 Task: Create New Customer with Customer Name: BCD Tofu House, Billing Address Line1: 298 Lake Floyd Circle, Billing Address Line2:  Hockessin, Billing Address Line3:  Delaware 19707
Action: Mouse moved to (143, 27)
Screenshot: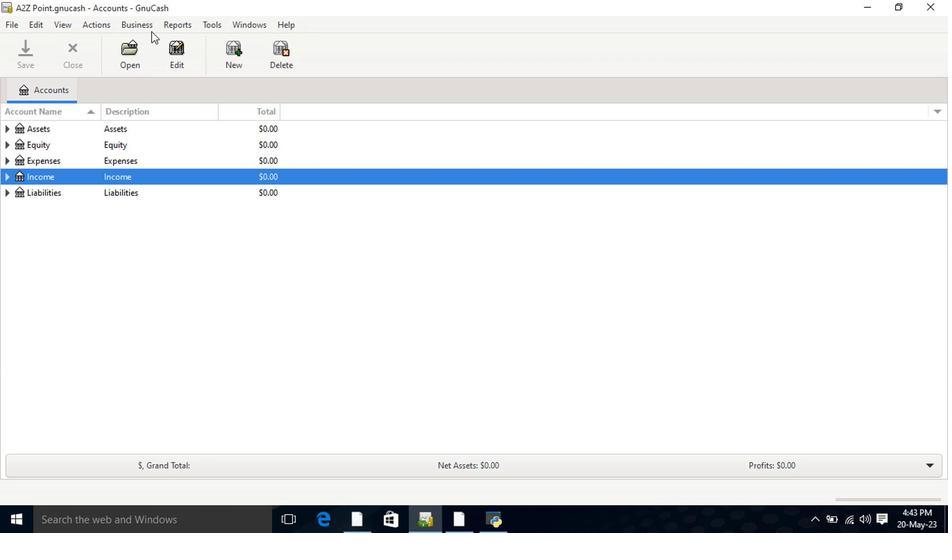 
Action: Mouse pressed left at (143, 27)
Screenshot: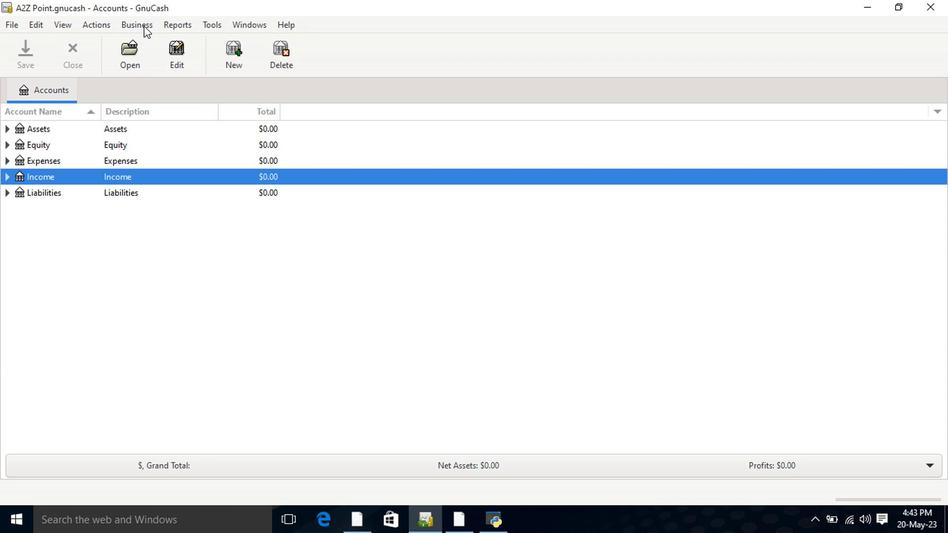 
Action: Mouse moved to (304, 60)
Screenshot: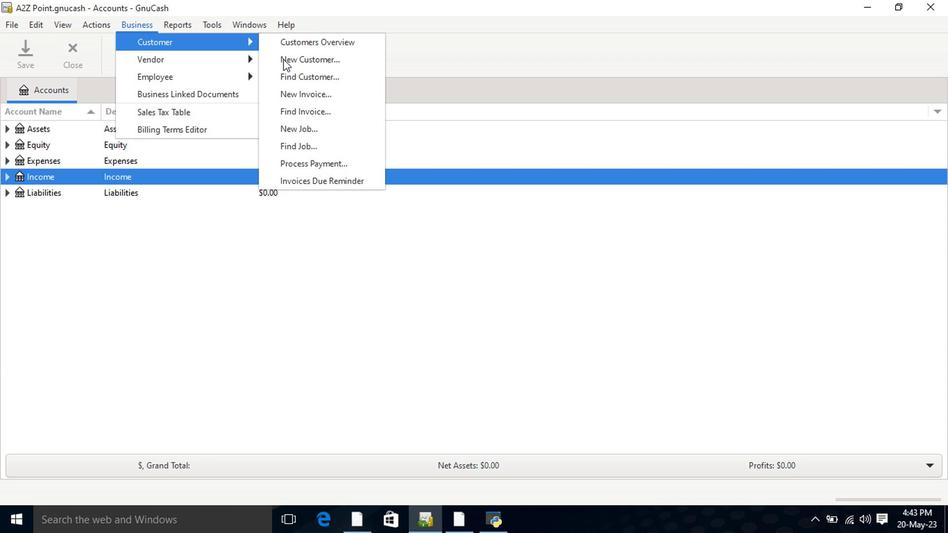 
Action: Mouse pressed left at (304, 60)
Screenshot: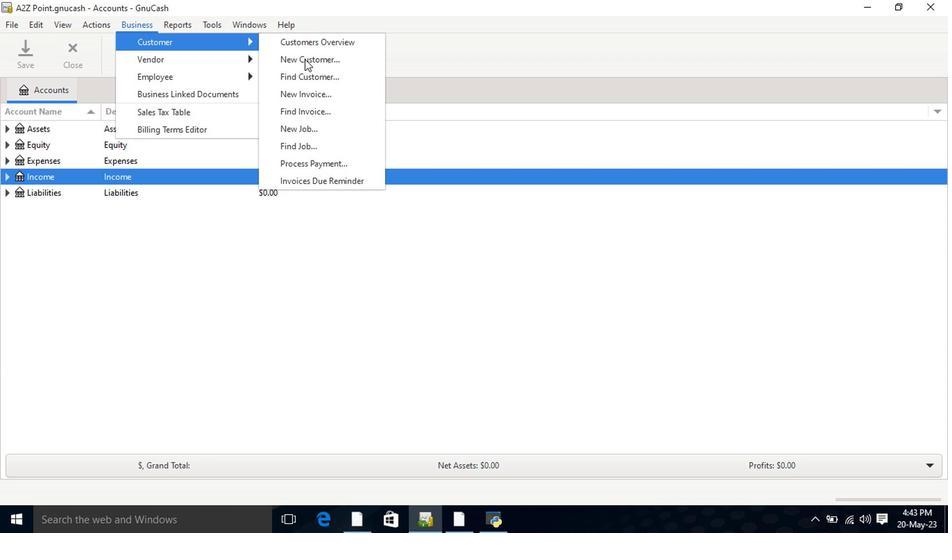 
Action: Mouse moved to (507, 152)
Screenshot: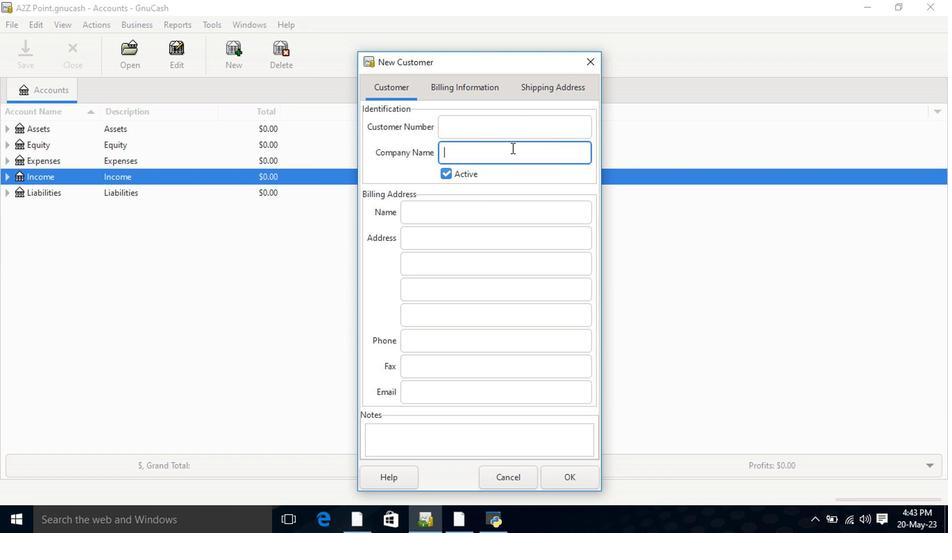 
Action: Mouse pressed left at (507, 152)
Screenshot: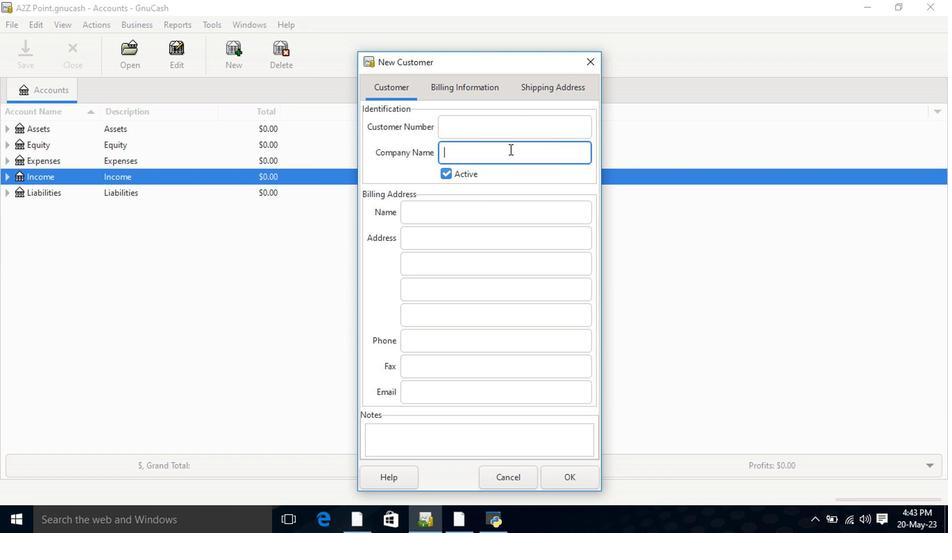 
Action: Key pressed <Key.shift><Key.space><Key.shift>Tofu<Key.space><Key.shift>House<Key.tab><Key.tab><Key.tab>298<Key.space><Key.shift>Lke<Key.space><Key.shift>Floyd<Key.space><Key.shift>Circle<Key.tab><Key.shift>ho<Key.backspace><Key.backspace><Key.shift>Hockessin<Key.tab><Key.shift><Key.shift><Key.shift><Key.shift><Key.shift>Delaware<Key.space>19707
Screenshot: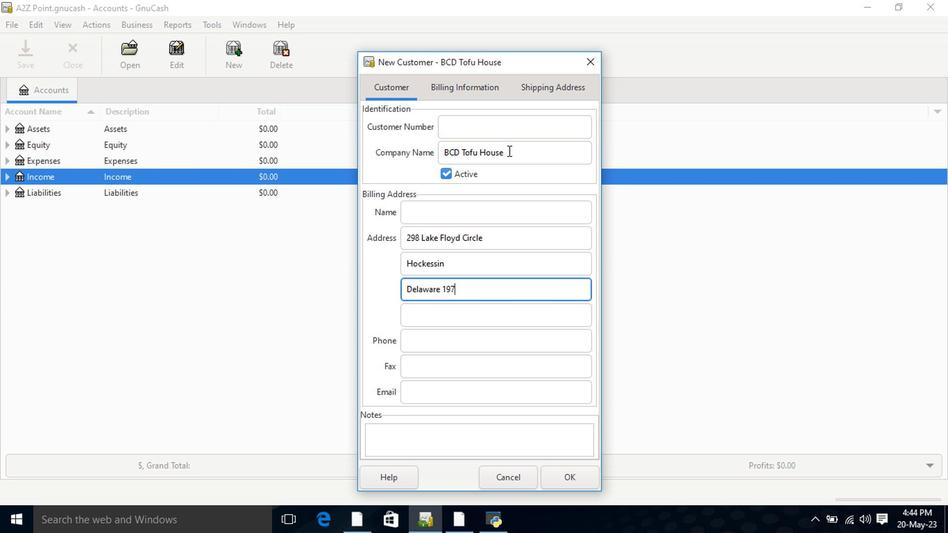 
Action: Mouse moved to (564, 484)
Screenshot: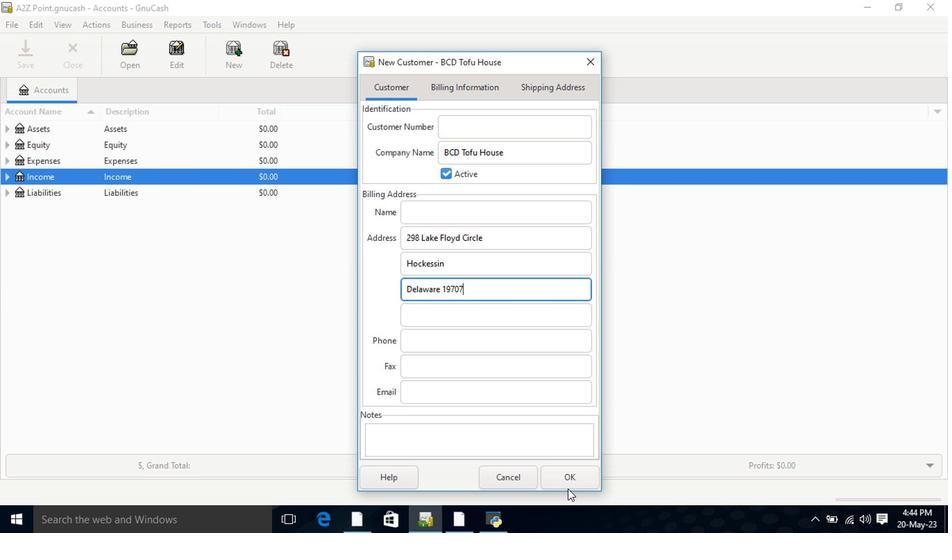 
Action: Mouse pressed left at (564, 484)
Screenshot: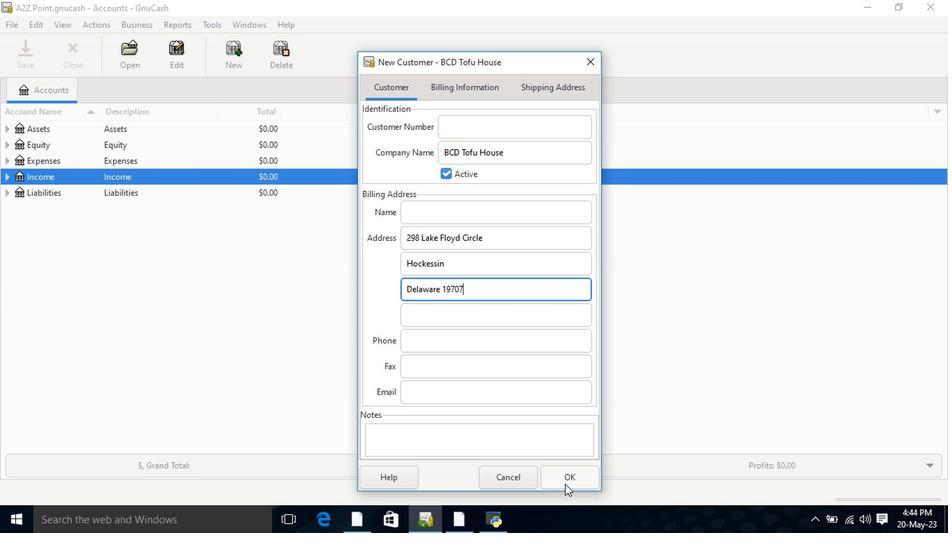 
